 Task: Add Tints Of Nature 4N Natural Medium Brown Hair to the cart.
Action: Mouse moved to (254, 132)
Screenshot: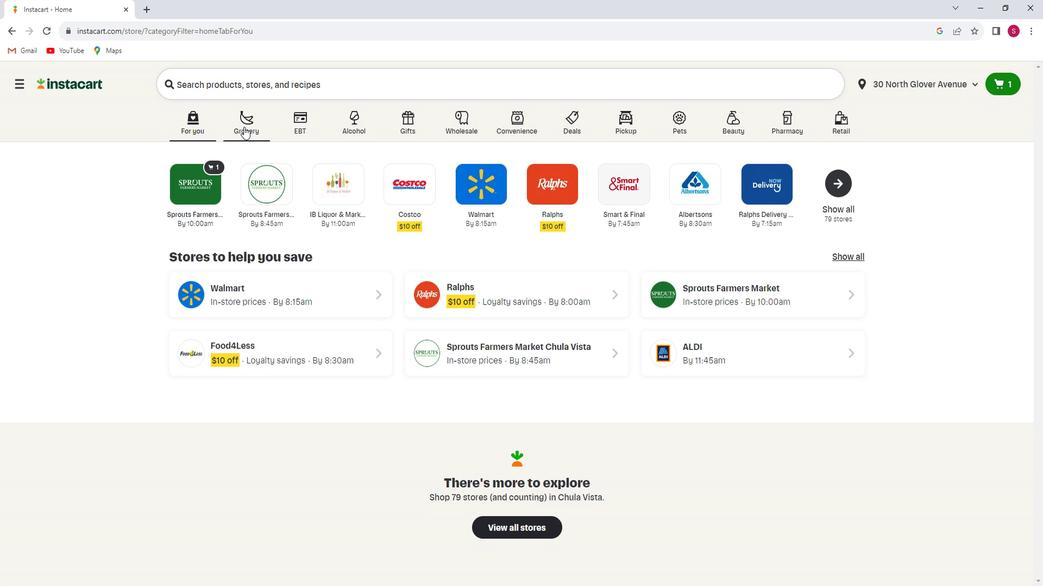 
Action: Mouse pressed left at (254, 132)
Screenshot: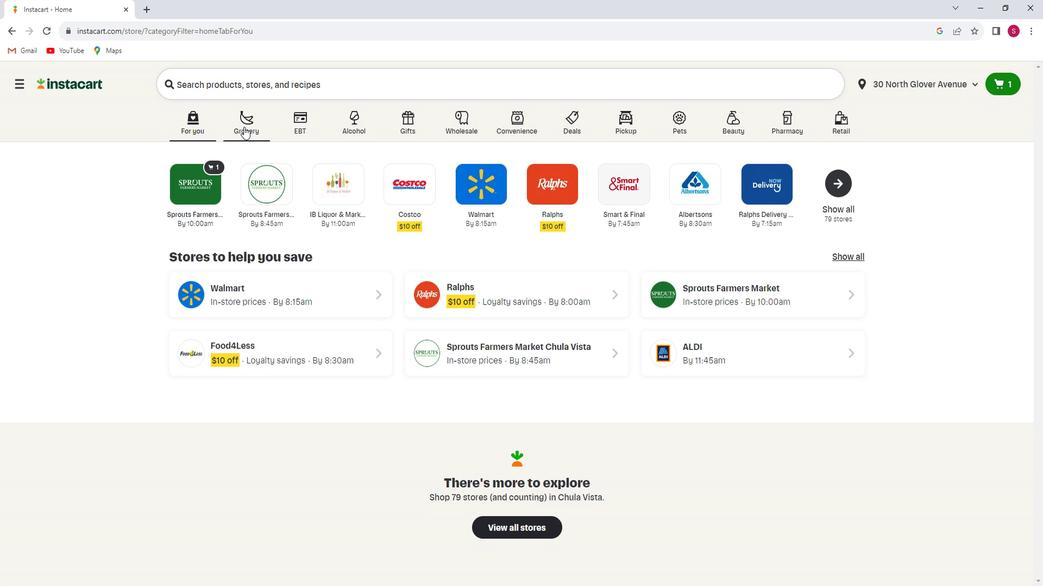 
Action: Mouse moved to (265, 329)
Screenshot: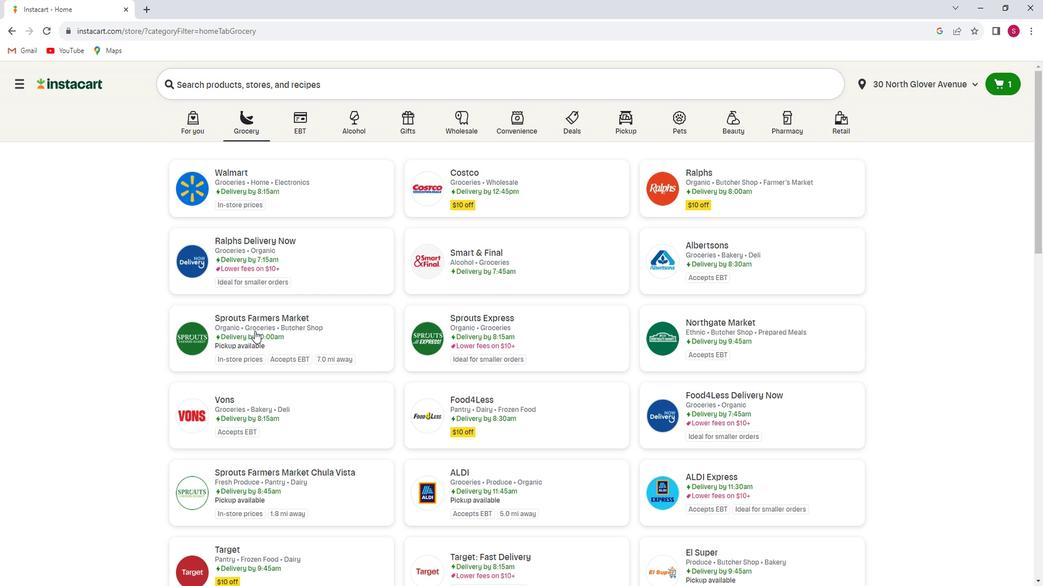 
Action: Mouse pressed left at (265, 329)
Screenshot: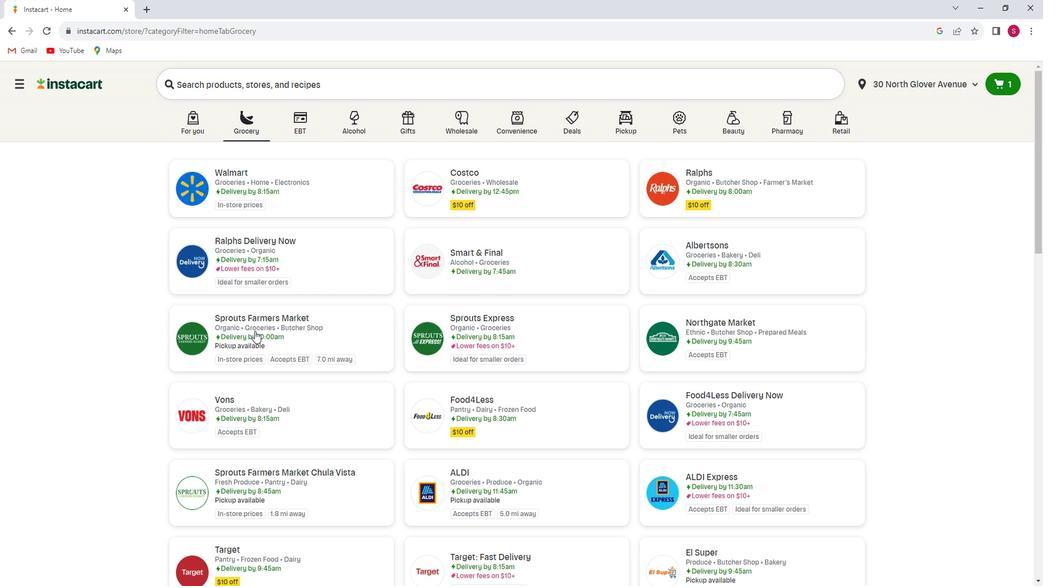 
Action: Mouse moved to (88, 311)
Screenshot: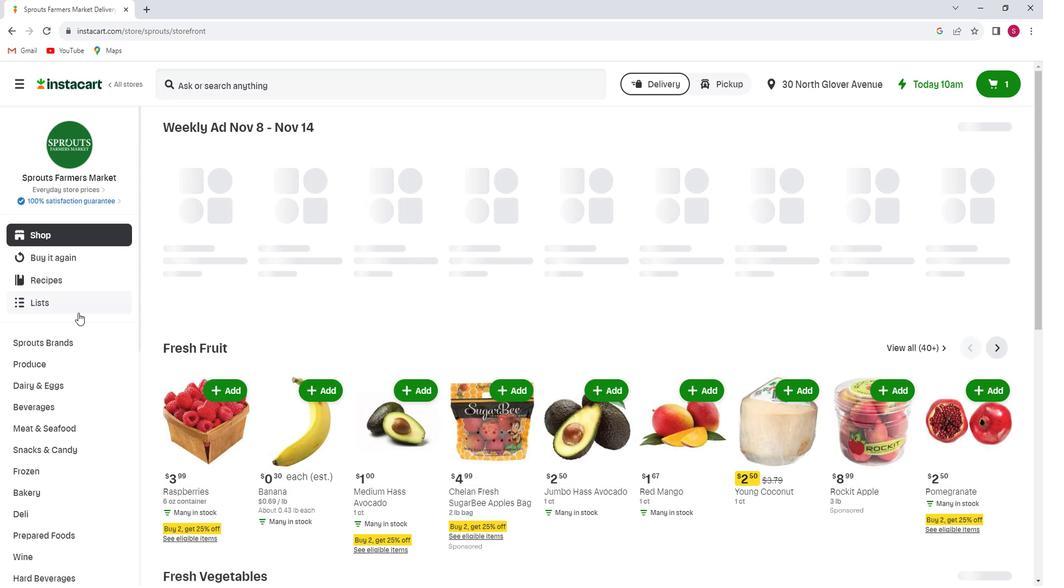 
Action: Mouse scrolled (88, 311) with delta (0, 0)
Screenshot: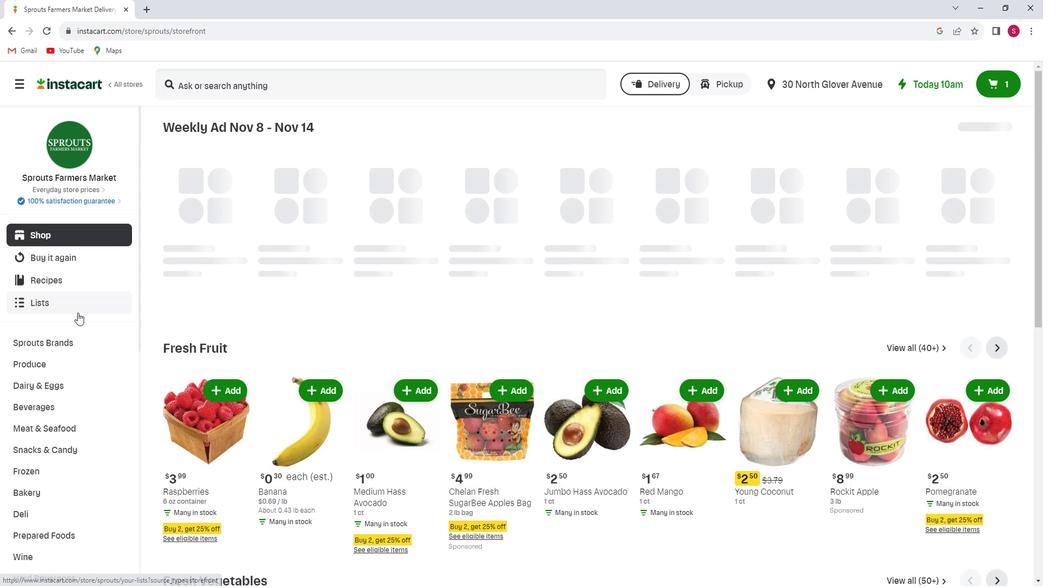
Action: Mouse scrolled (88, 311) with delta (0, 0)
Screenshot: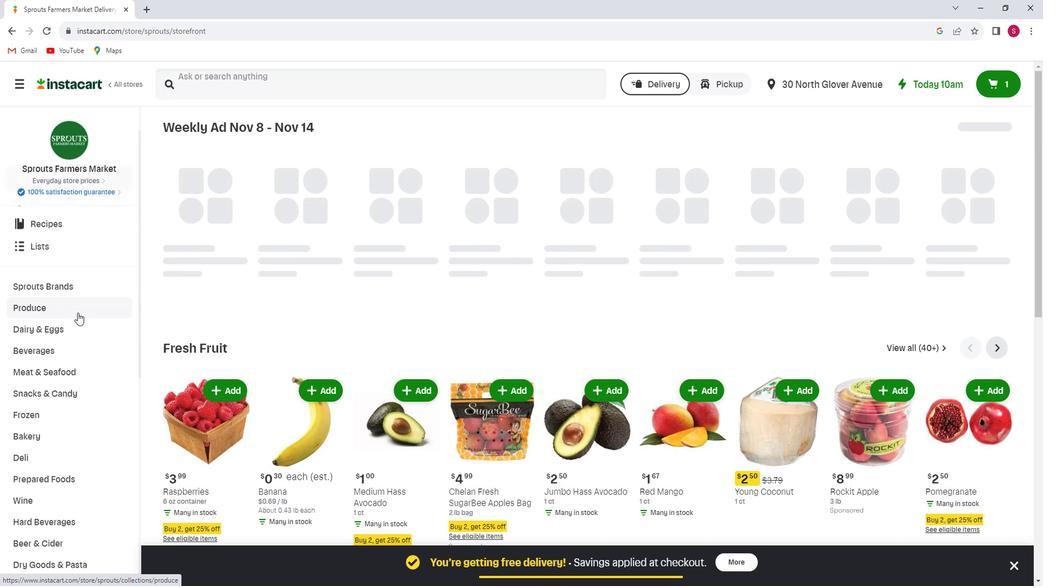 
Action: Mouse scrolled (88, 311) with delta (0, 0)
Screenshot: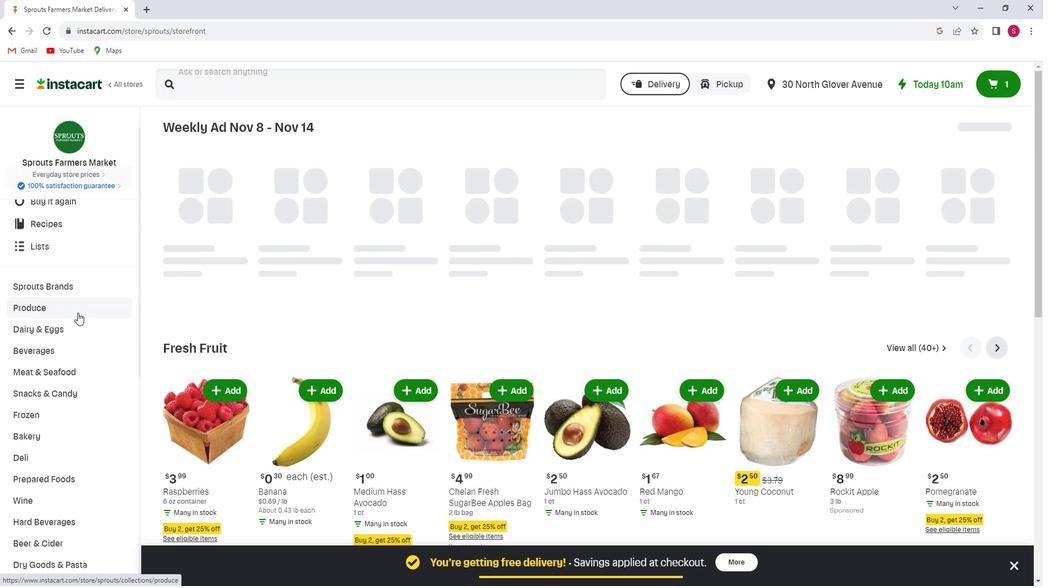 
Action: Mouse scrolled (88, 312) with delta (0, 0)
Screenshot: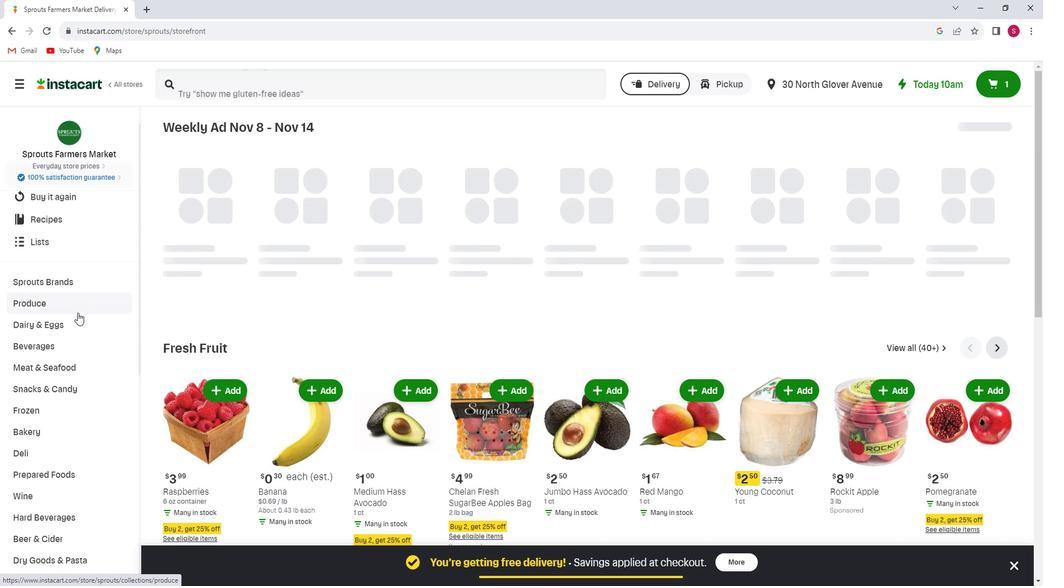 
Action: Mouse scrolled (88, 311) with delta (0, 0)
Screenshot: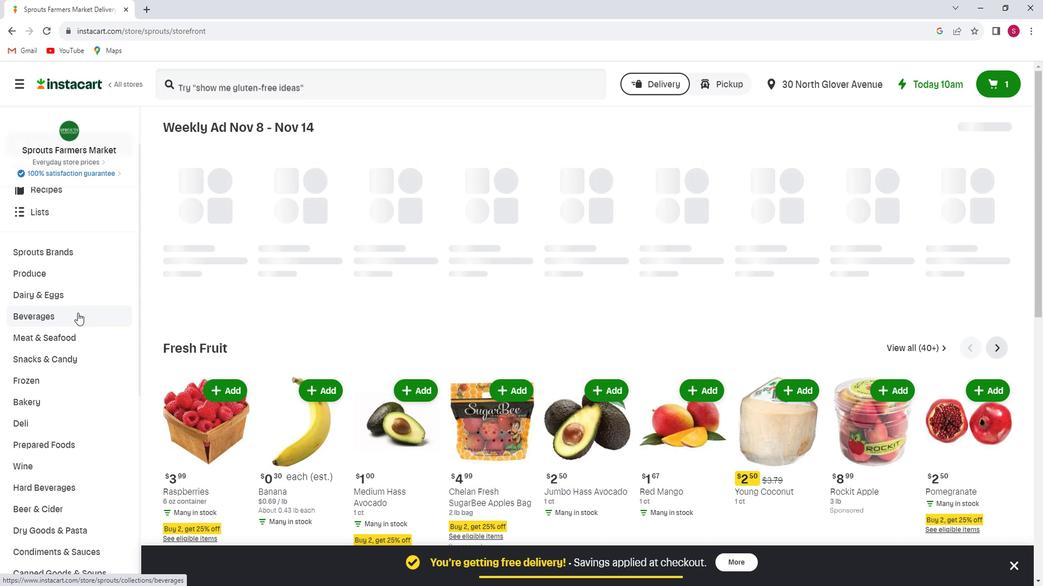 
Action: Mouse scrolled (88, 311) with delta (0, 0)
Screenshot: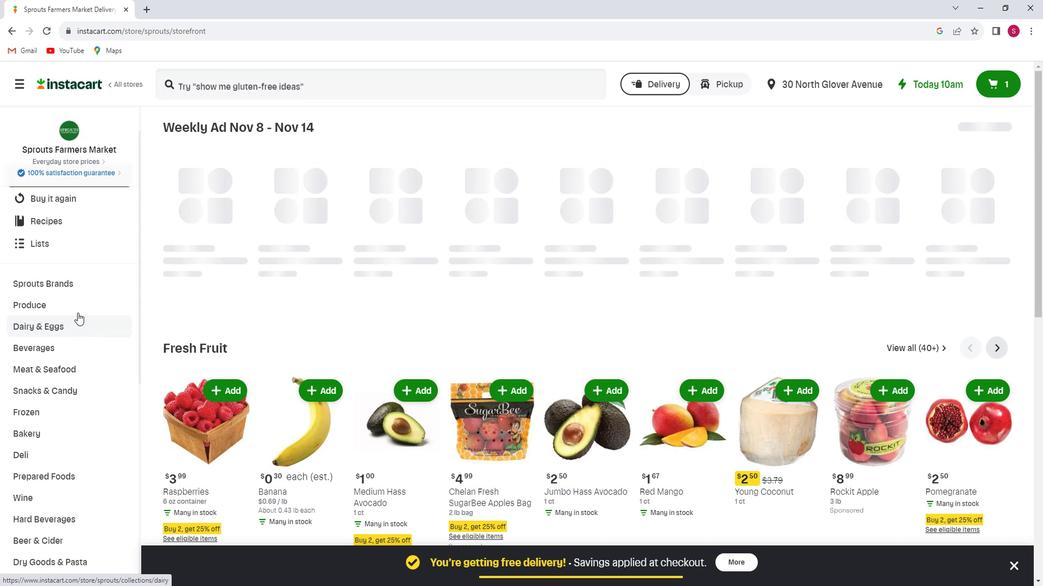 
Action: Mouse scrolled (88, 312) with delta (0, 0)
Screenshot: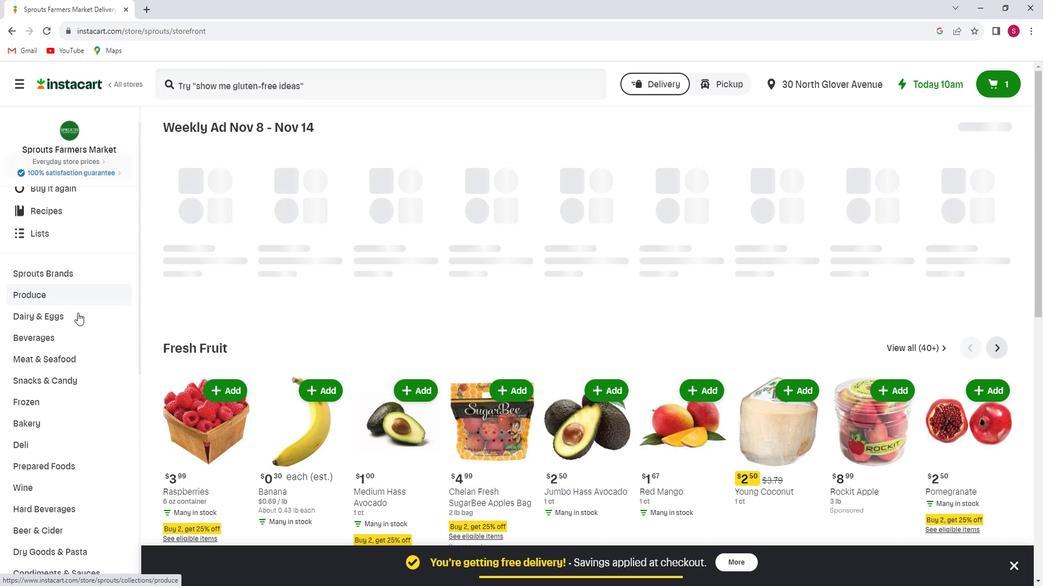 
Action: Mouse scrolled (88, 311) with delta (0, 0)
Screenshot: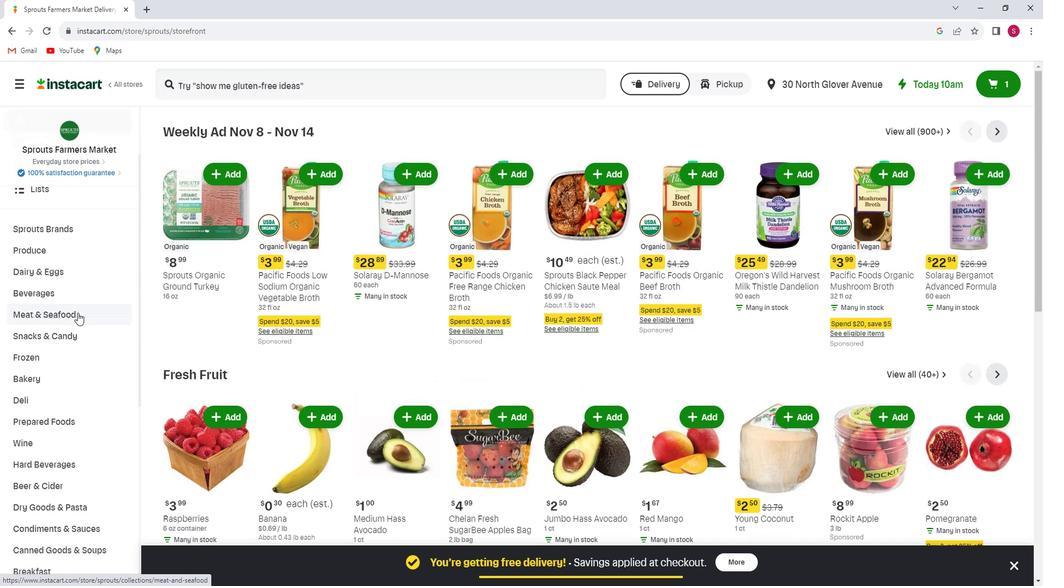 
Action: Mouse scrolled (88, 311) with delta (0, 0)
Screenshot: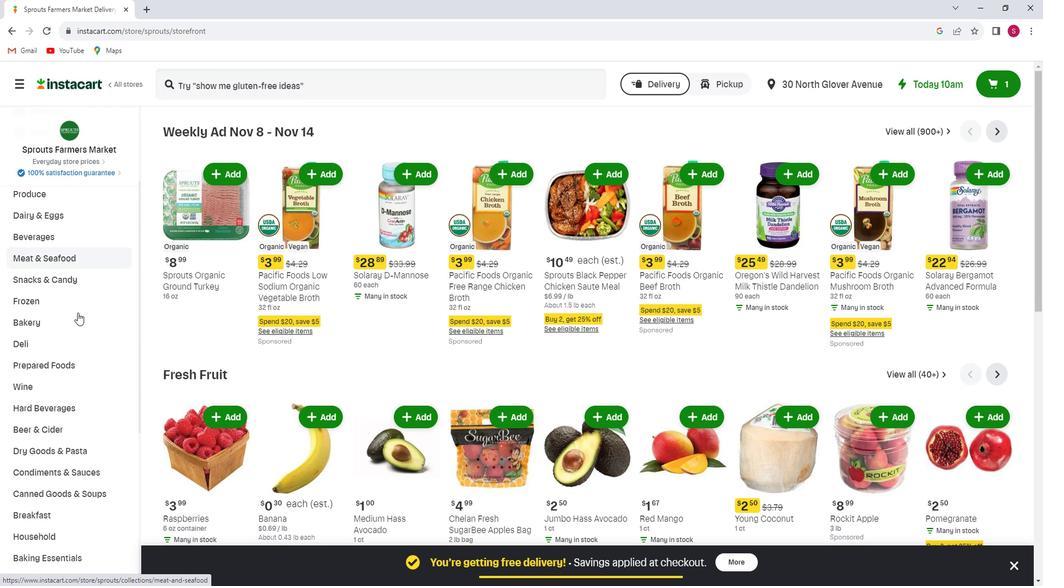 
Action: Mouse scrolled (88, 311) with delta (0, 0)
Screenshot: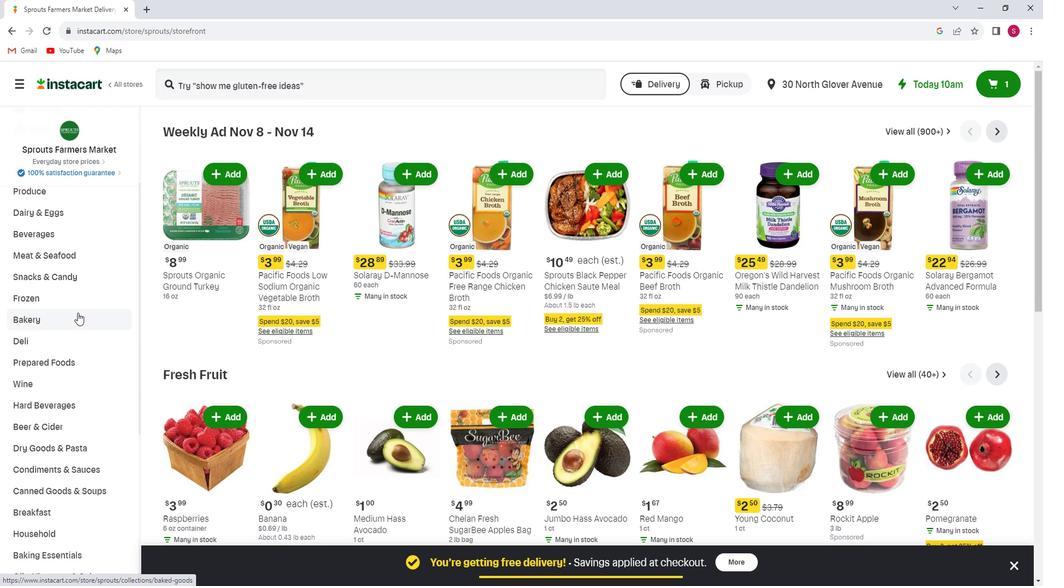 
Action: Mouse scrolled (88, 311) with delta (0, 0)
Screenshot: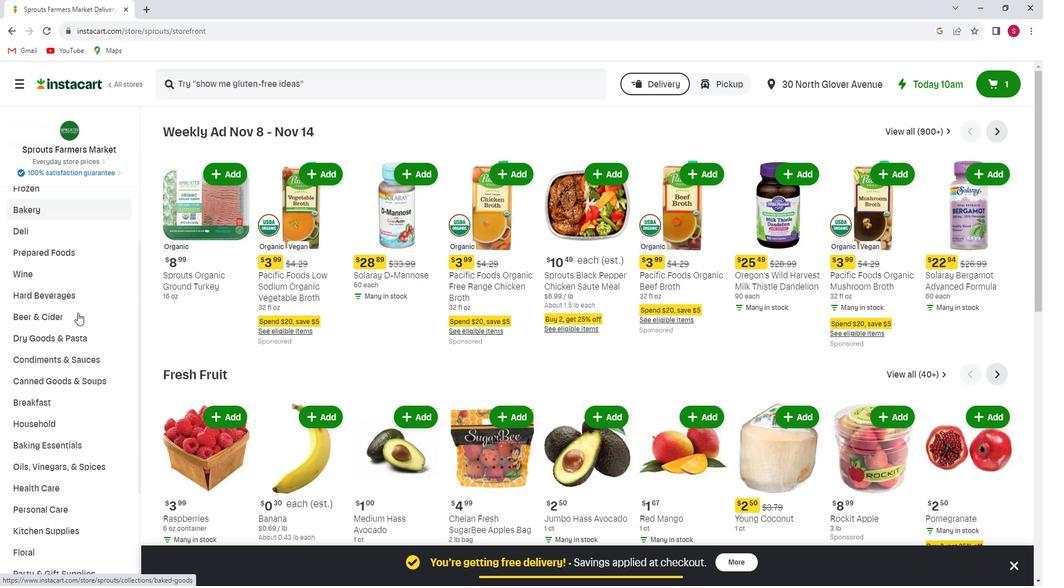 
Action: Mouse scrolled (88, 311) with delta (0, 0)
Screenshot: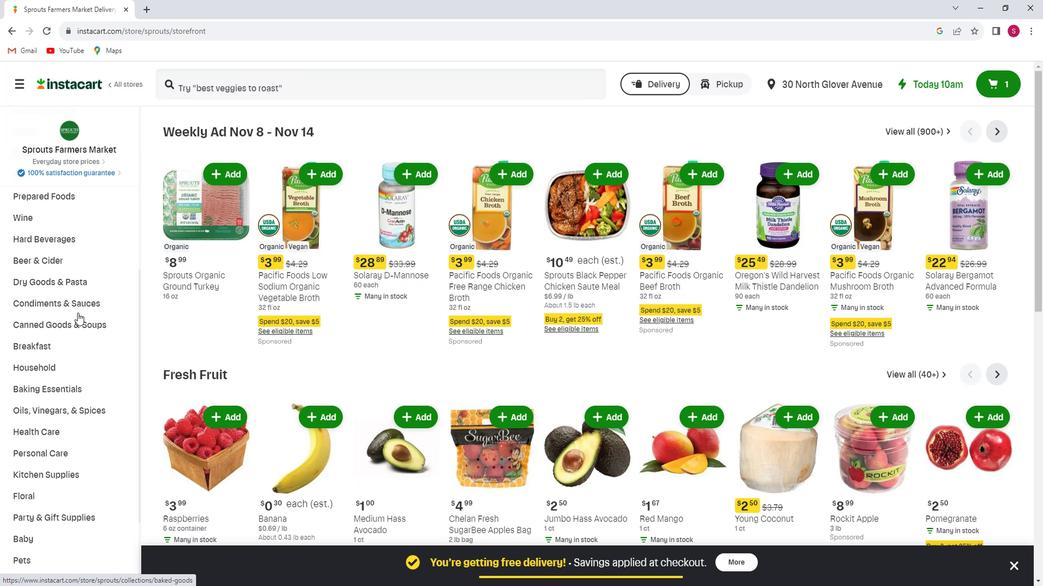 
Action: Mouse scrolled (88, 311) with delta (0, 0)
Screenshot: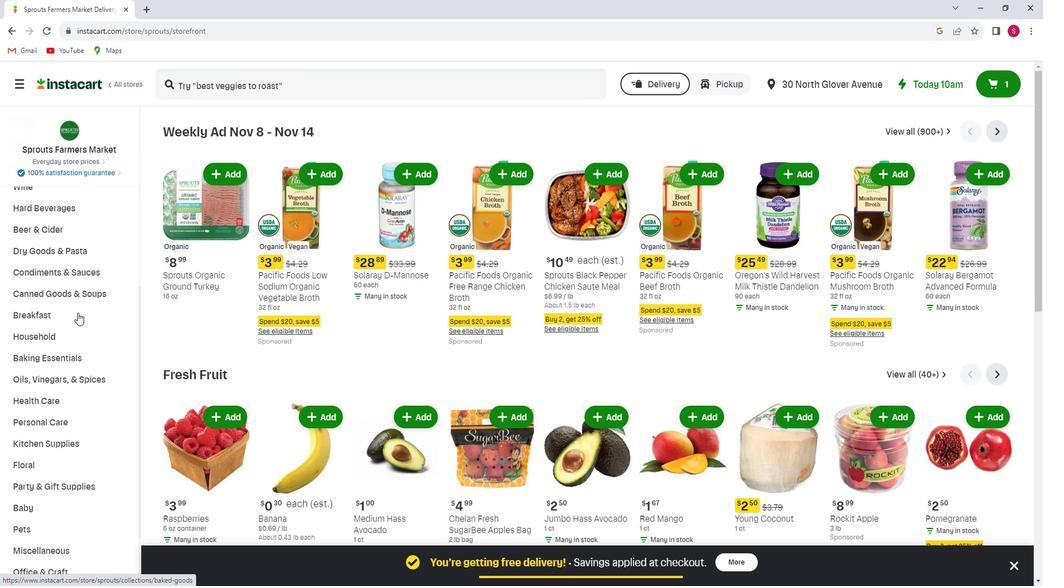 
Action: Mouse moved to (79, 331)
Screenshot: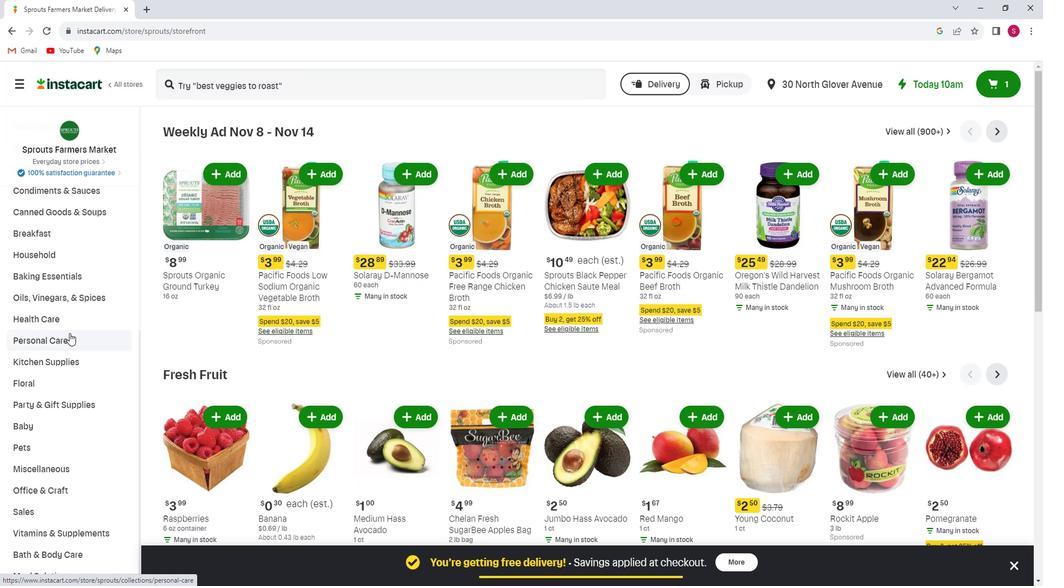 
Action: Mouse pressed left at (79, 331)
Screenshot: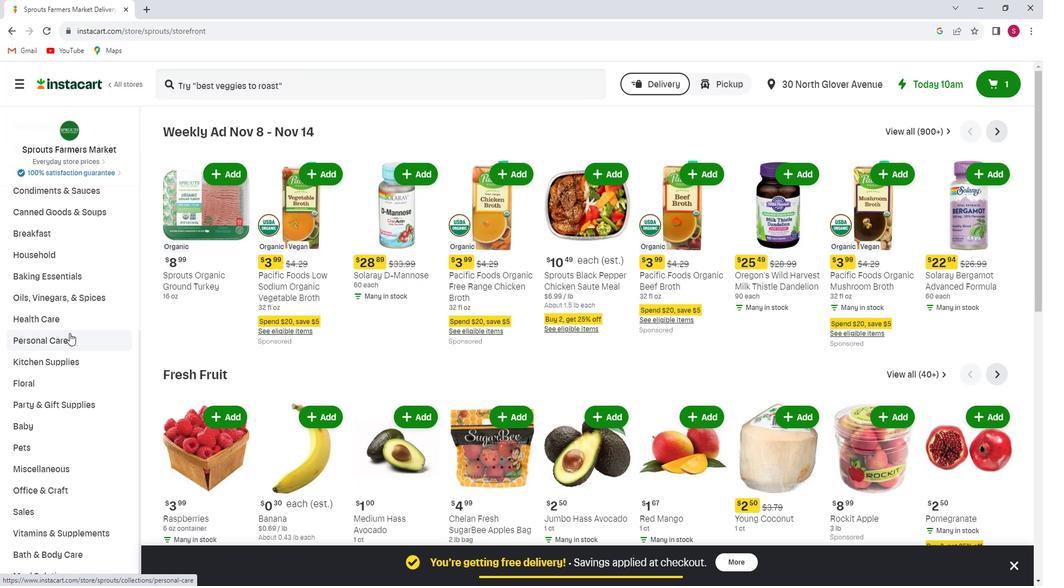 
Action: Mouse moved to (716, 160)
Screenshot: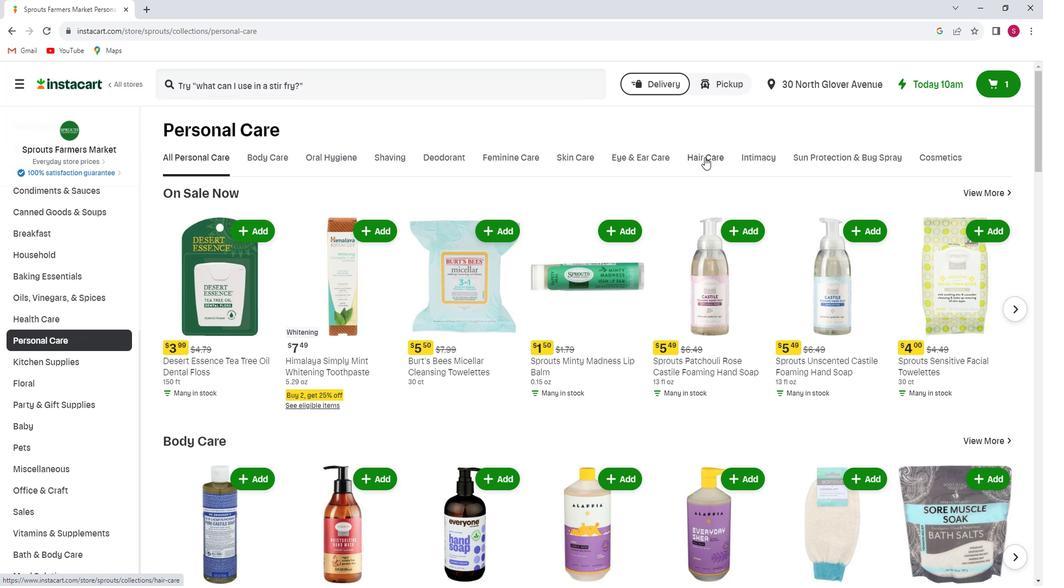 
Action: Mouse pressed left at (716, 160)
Screenshot: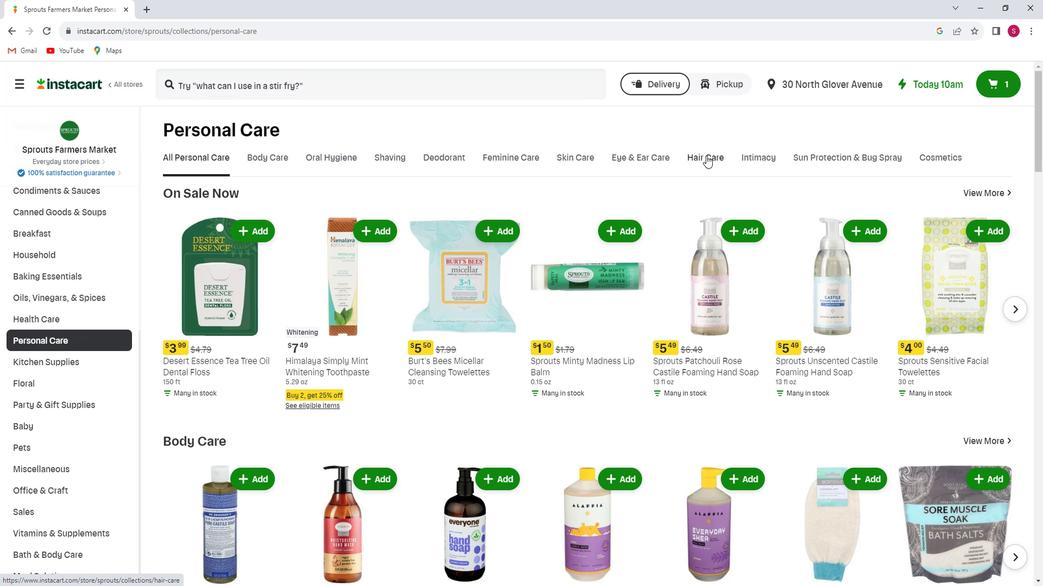 
Action: Mouse moved to (555, 213)
Screenshot: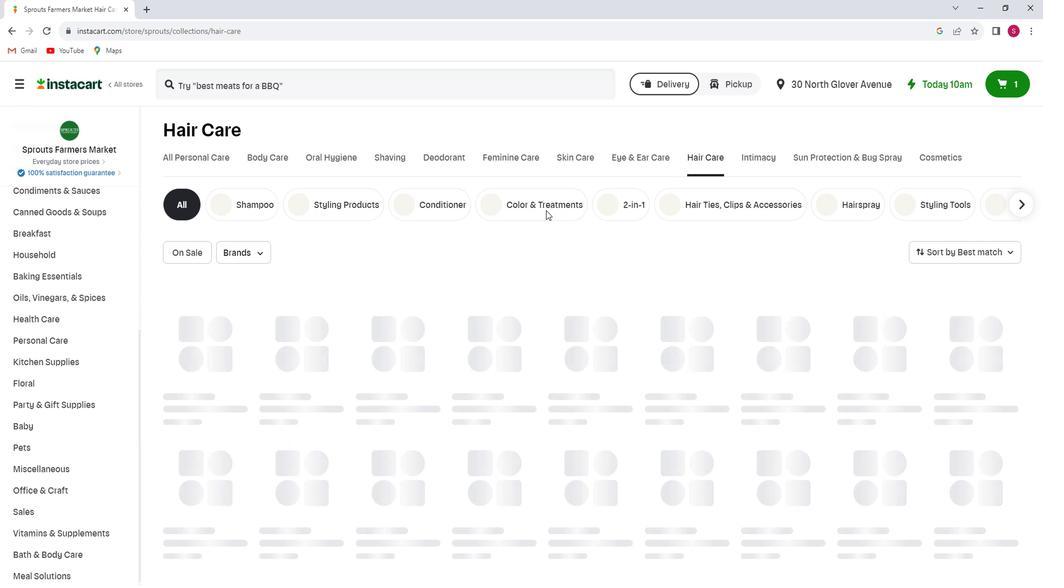 
Action: Mouse pressed left at (555, 213)
Screenshot: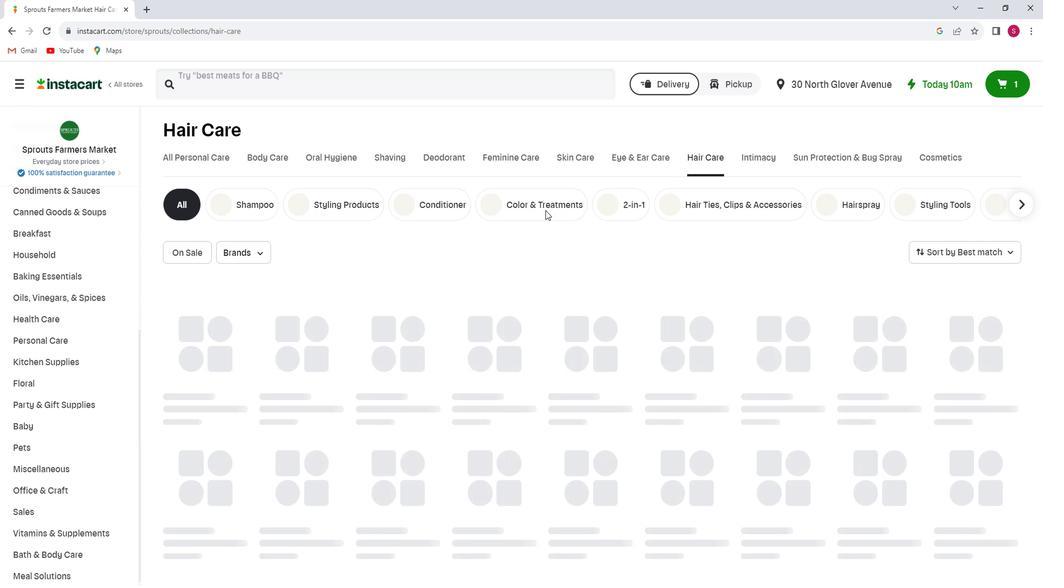 
Action: Mouse moved to (232, 97)
Screenshot: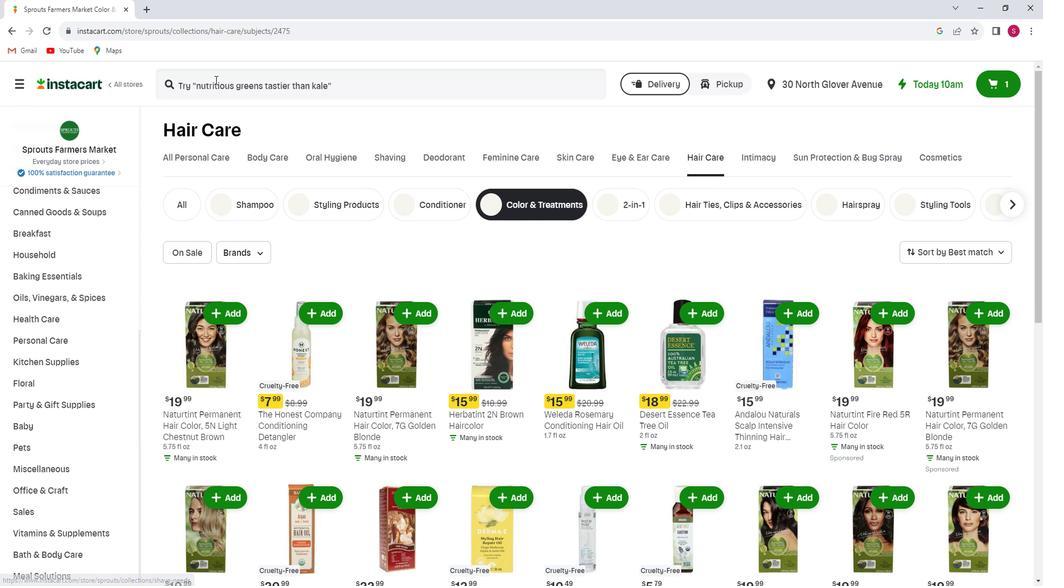 
Action: Mouse pressed left at (232, 97)
Screenshot: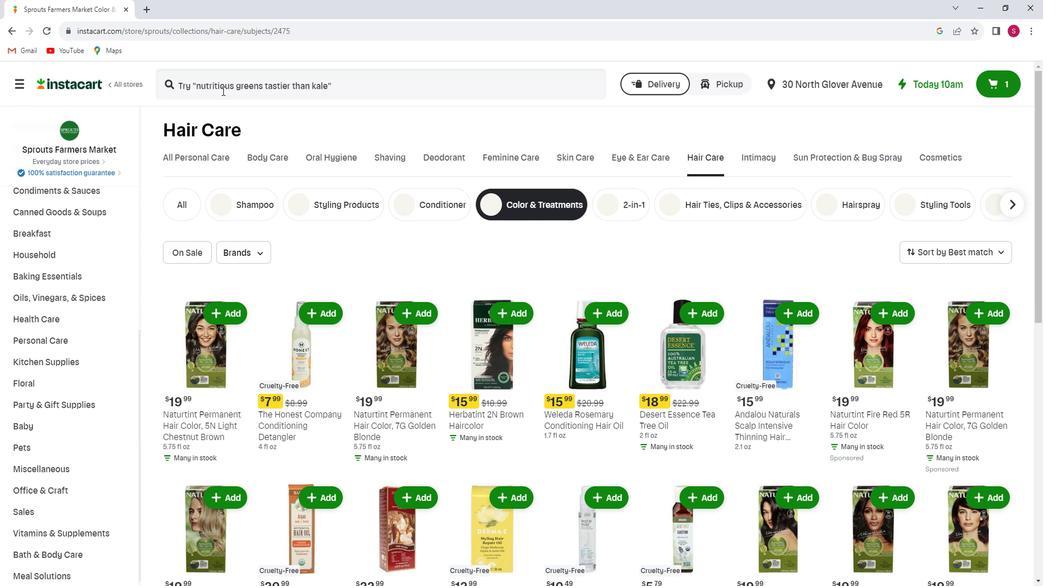
Action: Key pressed <Key.shift>Tints<Key.space><Key.shift_r>Of<Key.space><Key.shift_r>Nature<Key.space>4<Key.shift_r>N<Key.space><Key.shift_r>Natural<Key.space><Key.shift_r>Medium<Key.space><Key.shift_r><Key.shift_r><Key.shift_r><Key.shift_r><Key.shift_r>Brown<Key.space><Key.shift><Key.shift><Key.shift><Key.shift><Key.shift><Key.shift><Key.shift><Key.shift><Key.shift><Key.shift><Key.shift><Key.shift>Hair<Key.enter>
Screenshot: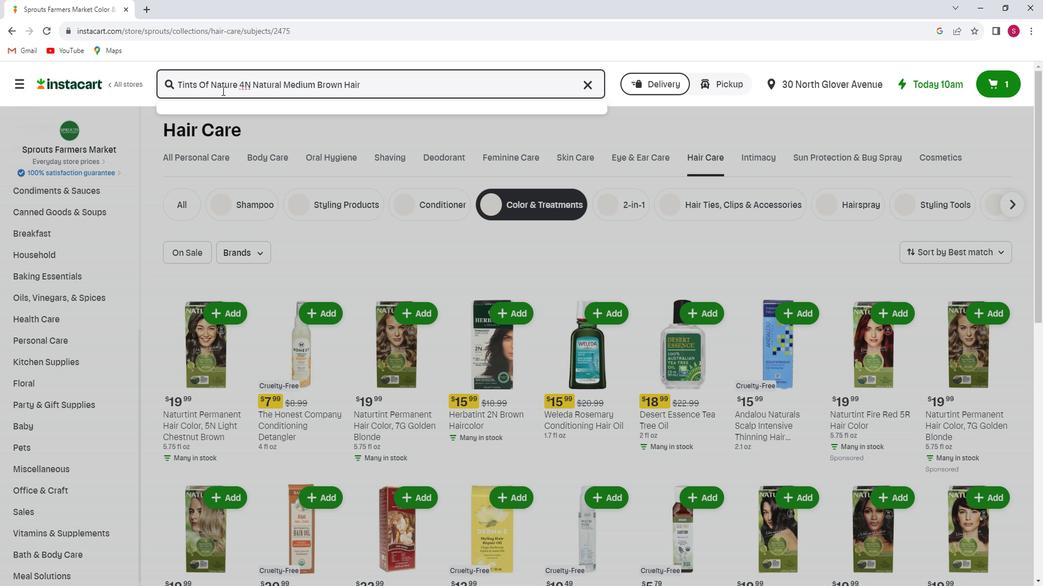 
Action: Mouse moved to (347, 227)
Screenshot: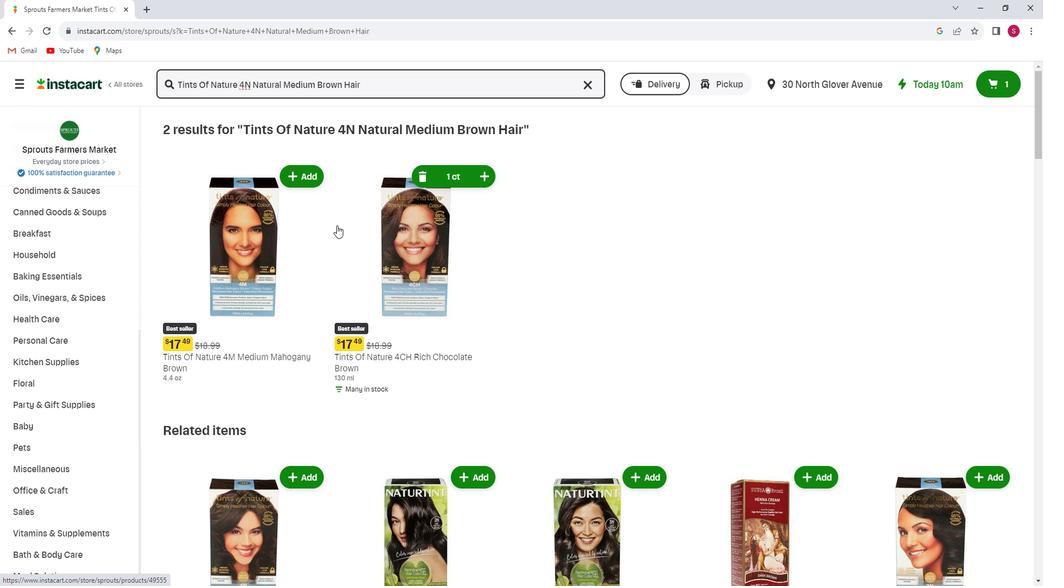 
Action: Mouse scrolled (347, 227) with delta (0, 0)
Screenshot: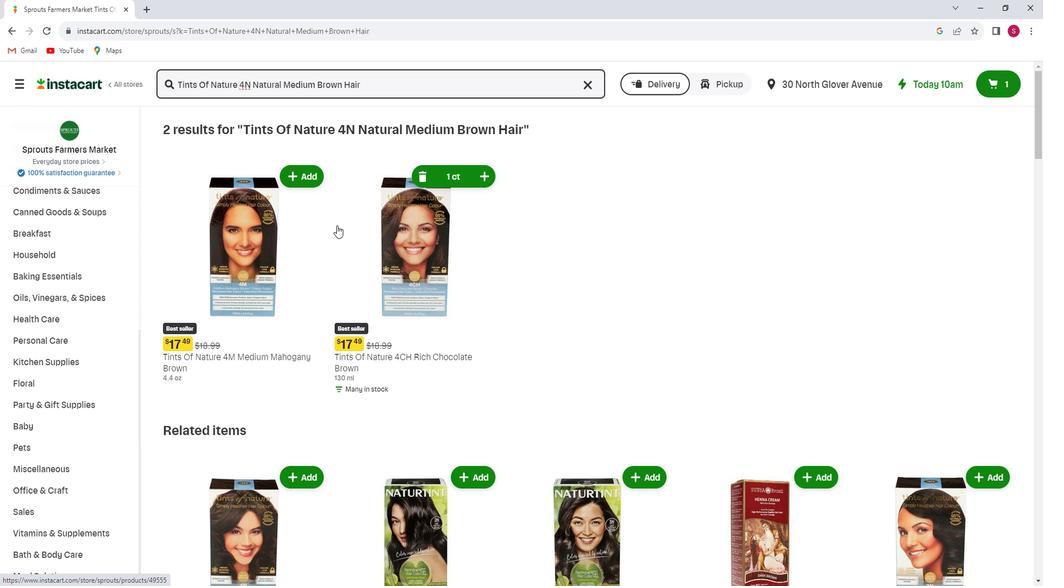 
Action: Mouse scrolled (347, 227) with delta (0, 0)
Screenshot: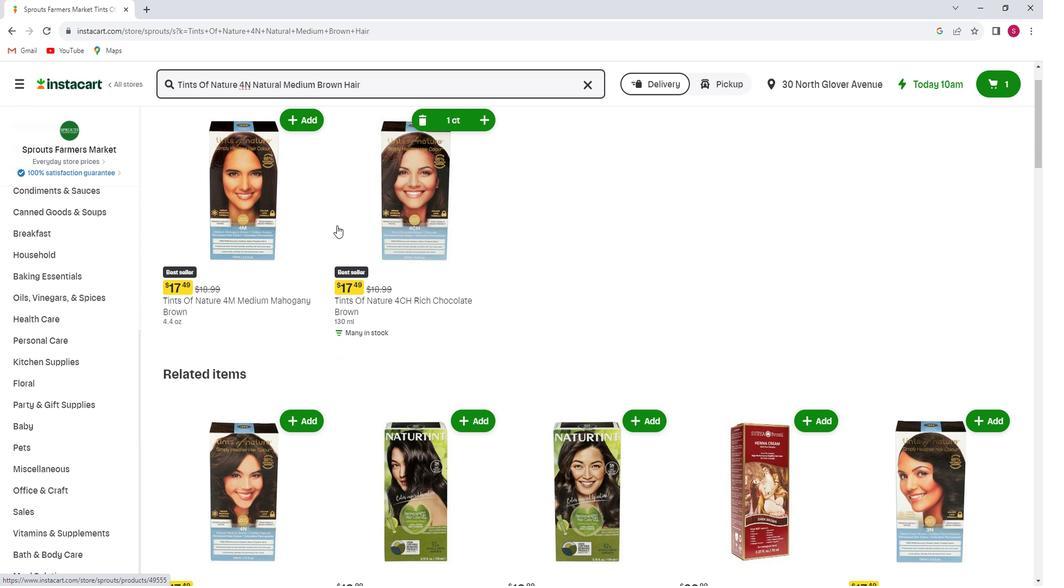 
Action: Mouse scrolled (347, 227) with delta (0, 0)
Screenshot: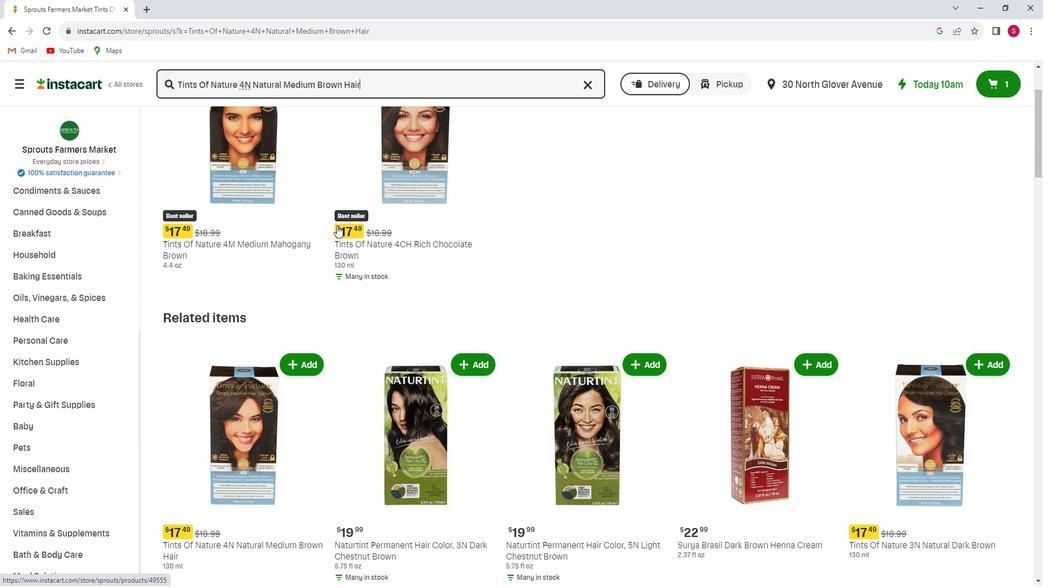 
Action: Mouse moved to (346, 228)
Screenshot: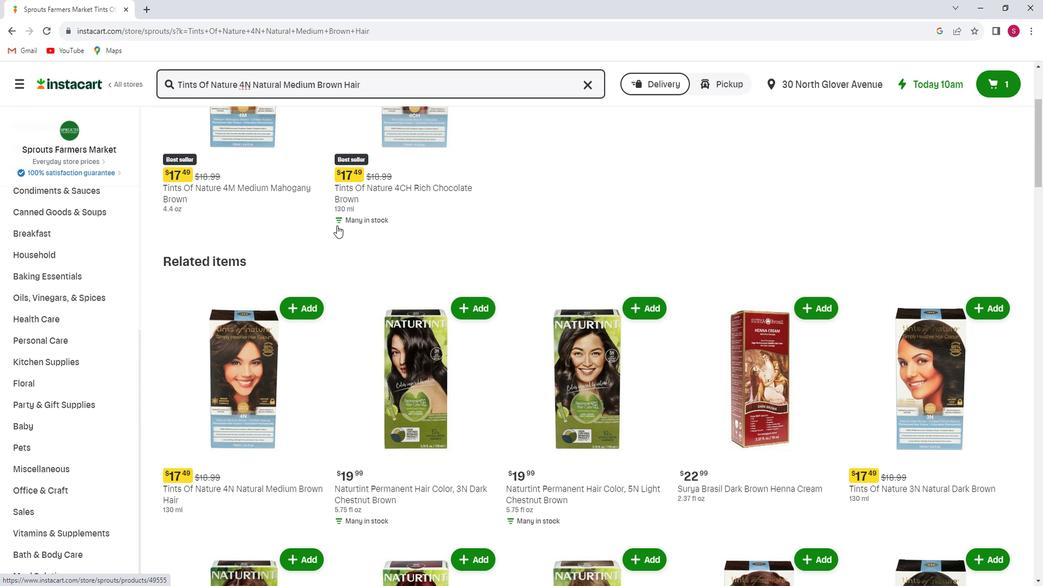 
Action: Mouse scrolled (346, 227) with delta (0, 0)
Screenshot: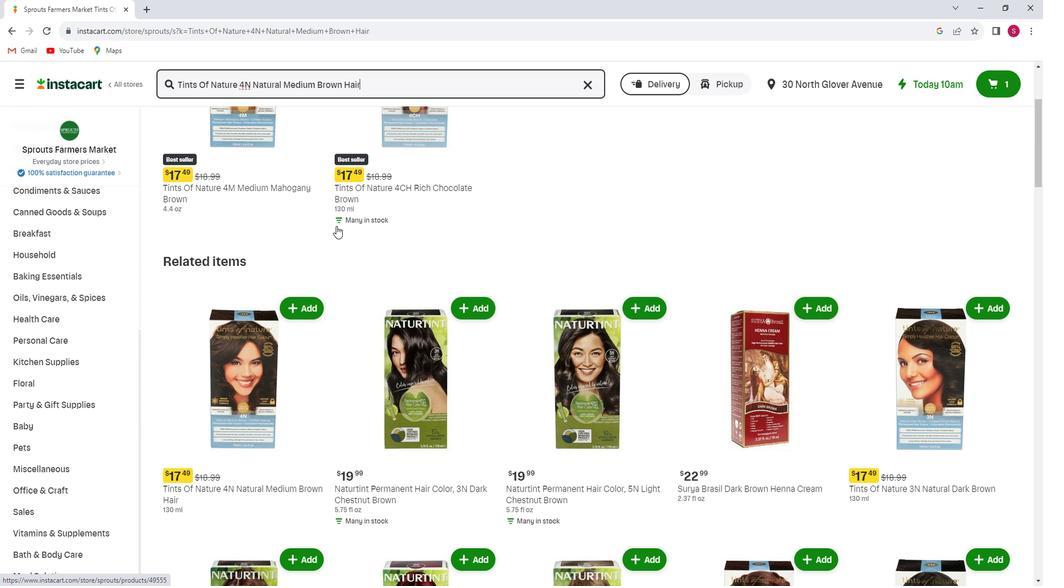 
Action: Mouse scrolled (346, 227) with delta (0, 0)
Screenshot: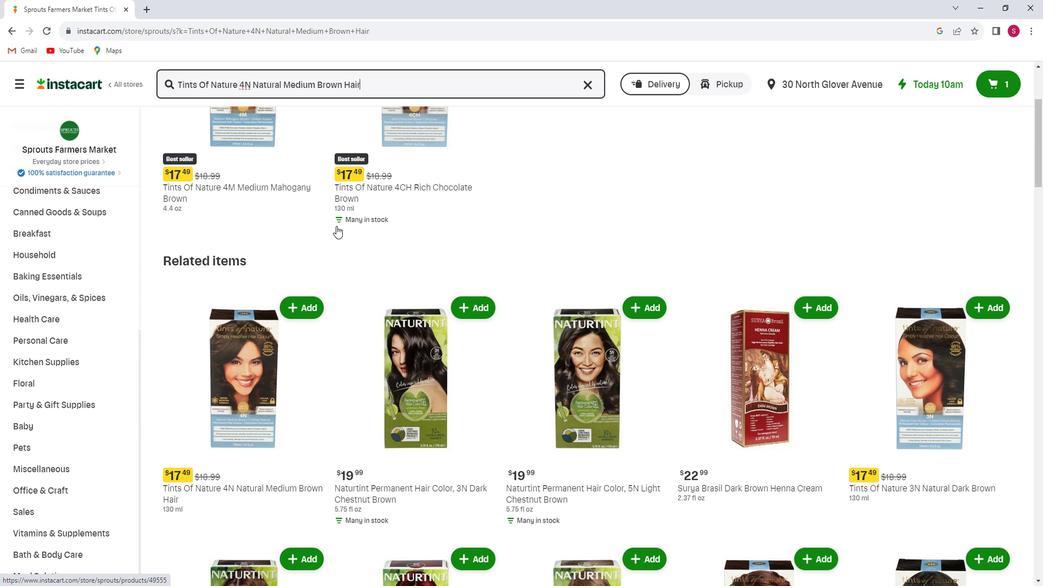 
Action: Mouse scrolled (346, 227) with delta (0, 0)
Screenshot: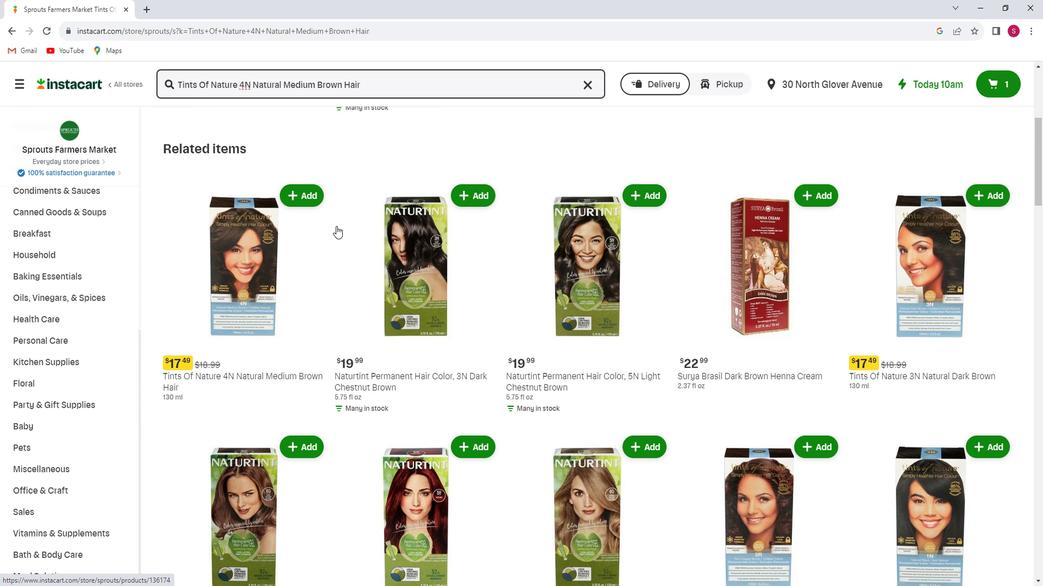 
Action: Mouse moved to (320, 143)
Screenshot: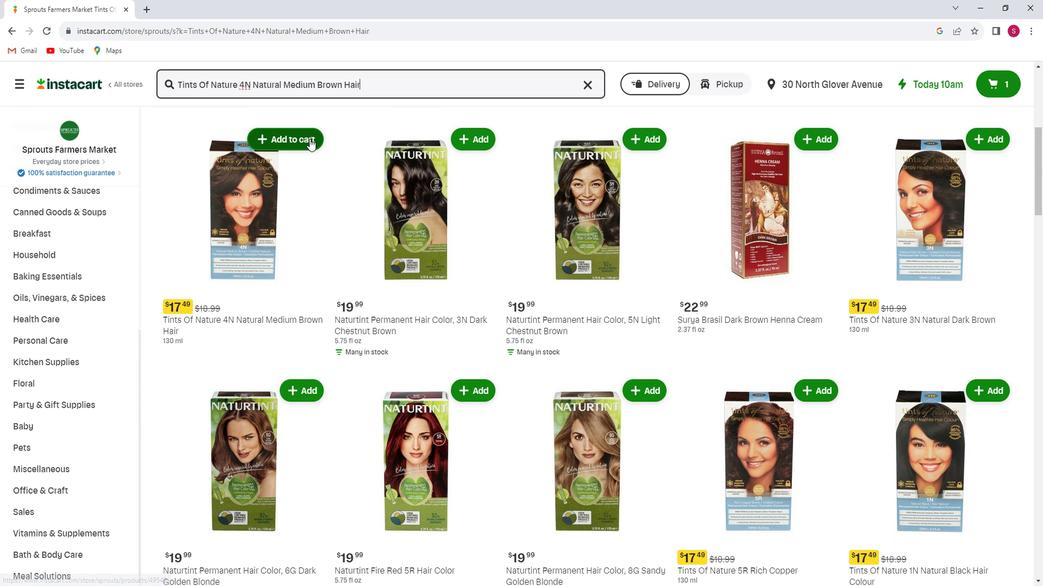 
Action: Mouse pressed left at (320, 143)
Screenshot: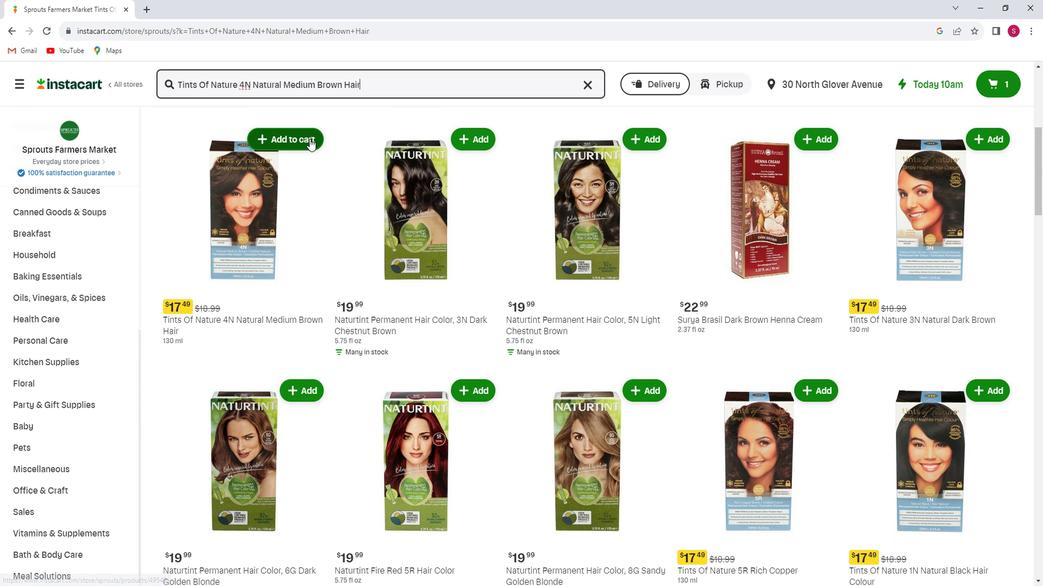 
Action: Mouse moved to (330, 210)
Screenshot: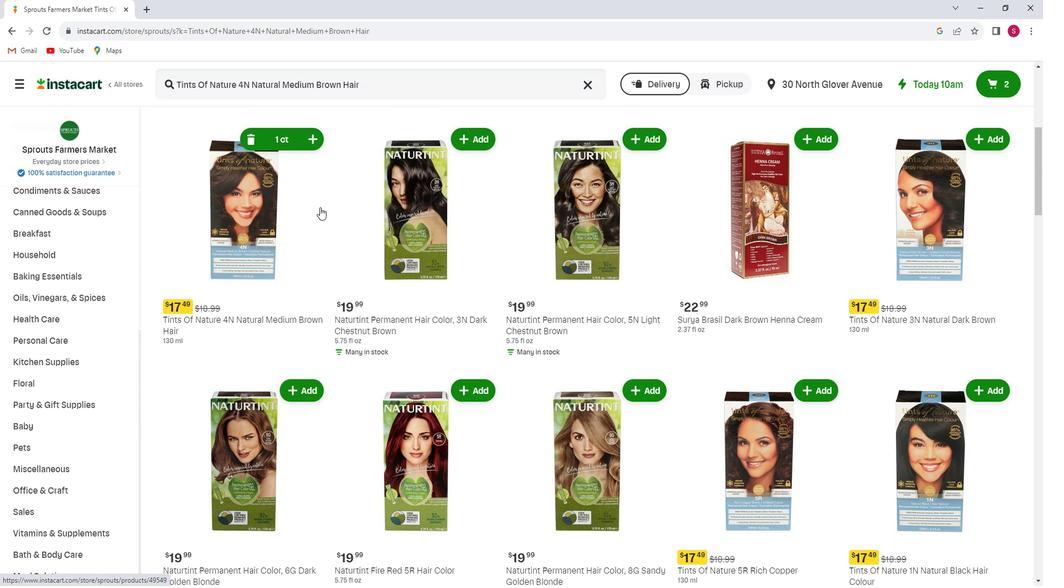 
